 Task: Create Card Card0007 in Board Board0002 in Development in Trello
Action: Mouse moved to (447, 20)
Screenshot: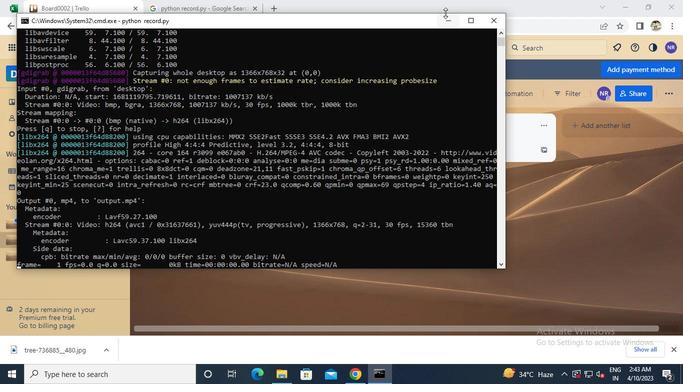 
Action: Mouse pressed left at (447, 20)
Screenshot: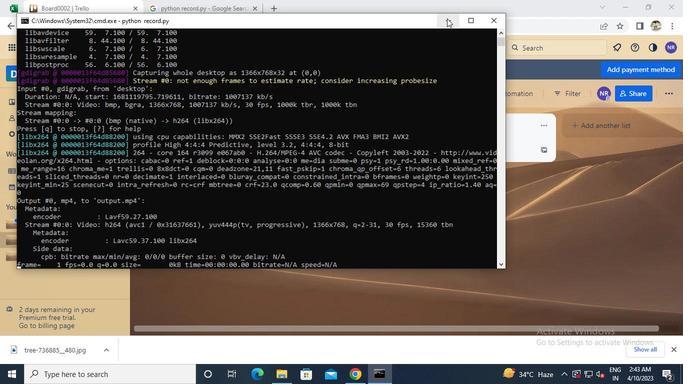 
Action: Mouse moved to (200, 190)
Screenshot: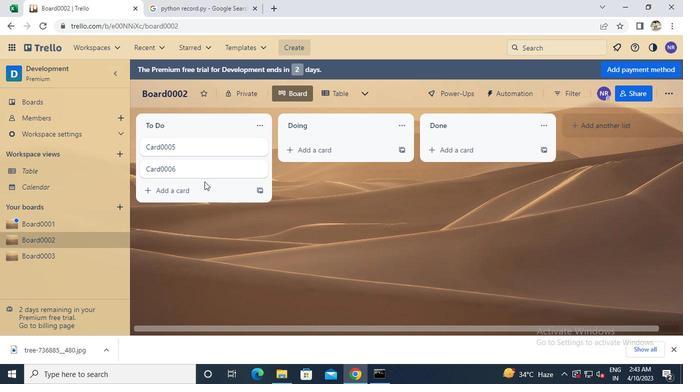 
Action: Mouse pressed left at (200, 190)
Screenshot: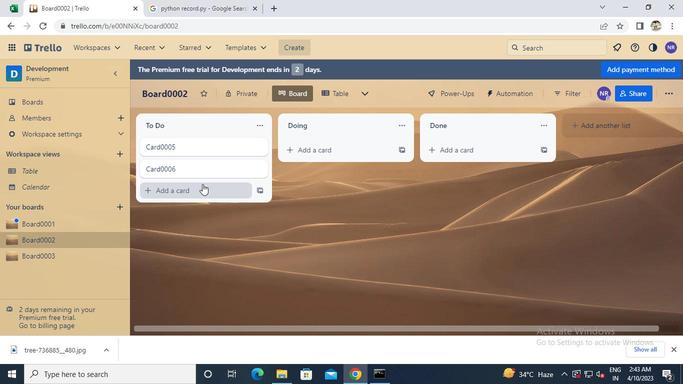 
Action: Keyboard Key.caps_lock
Screenshot: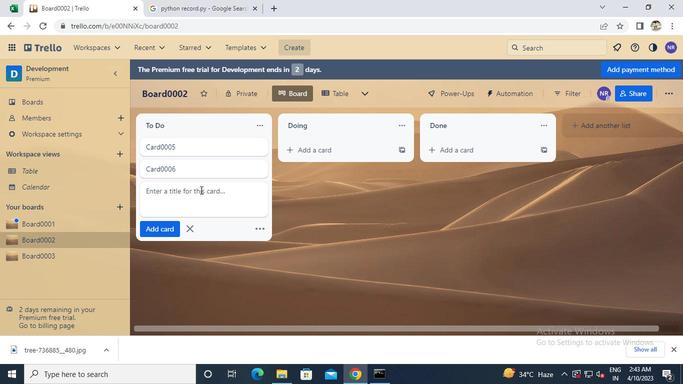 
Action: Keyboard c
Screenshot: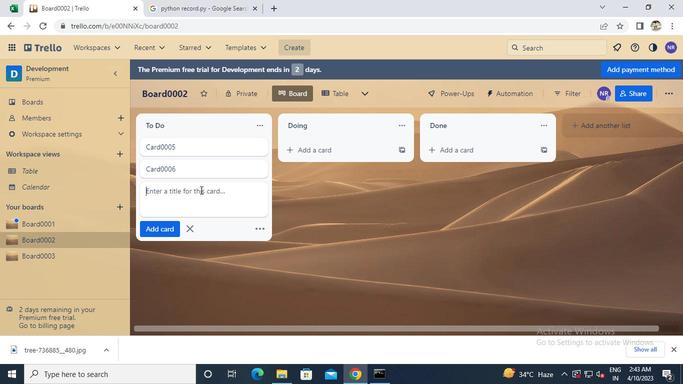 
Action: Keyboard Key.caps_lock
Screenshot: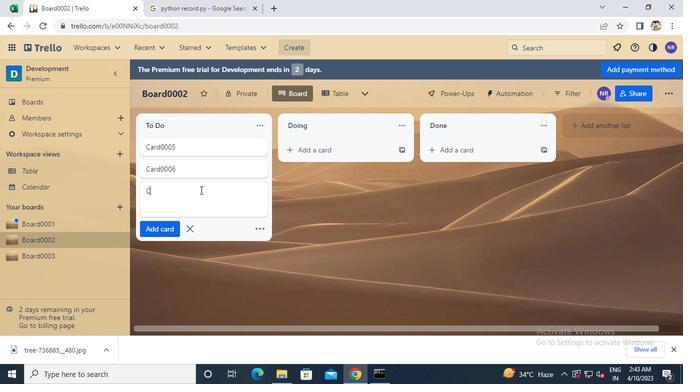 
Action: Keyboard a
Screenshot: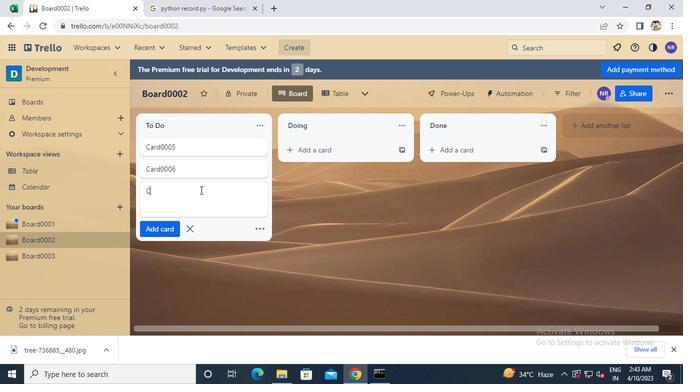 
Action: Keyboard r
Screenshot: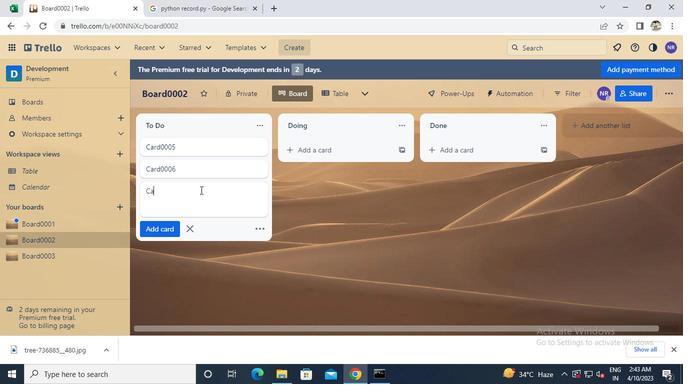 
Action: Keyboard d
Screenshot: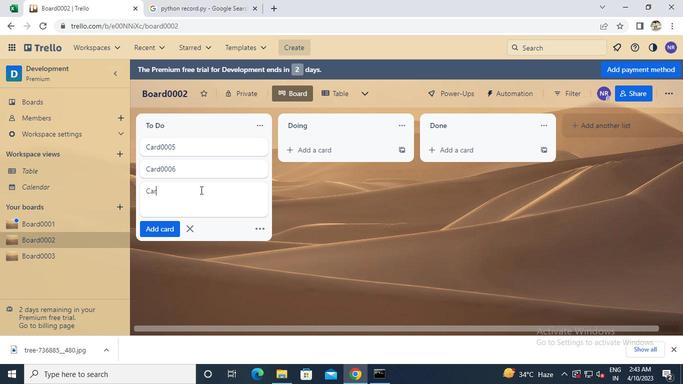 
Action: Keyboard 0
Screenshot: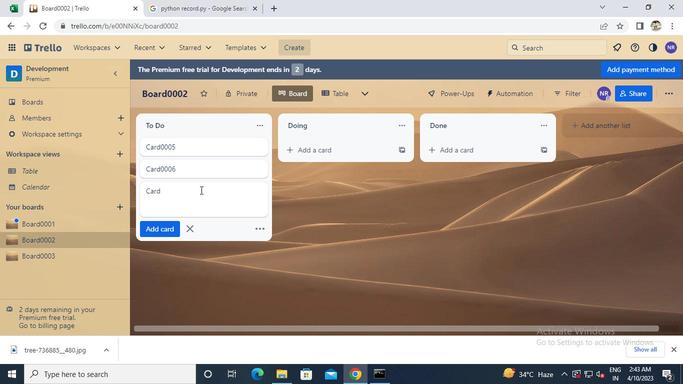 
Action: Keyboard 0
Screenshot: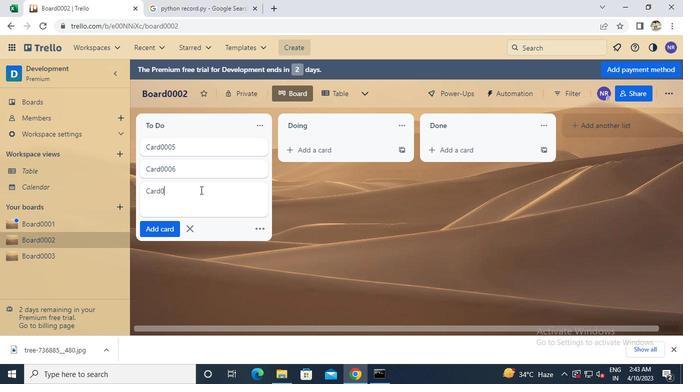 
Action: Keyboard 0
Screenshot: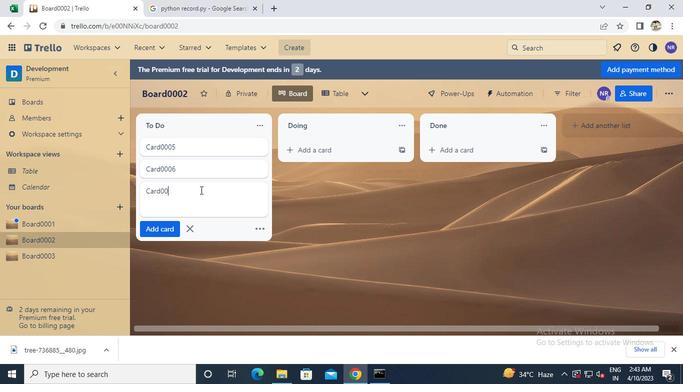 
Action: Keyboard 7
Screenshot: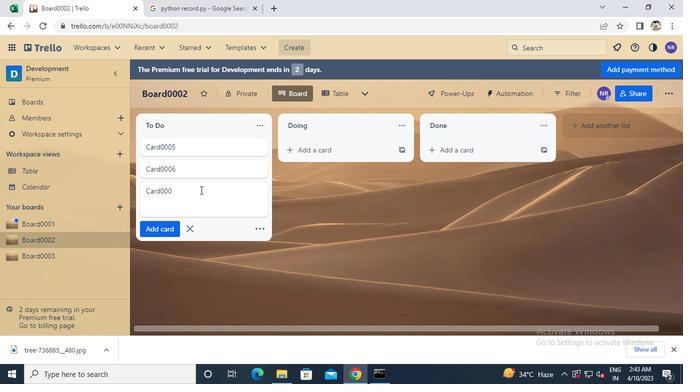 
Action: Mouse moved to (171, 231)
Screenshot: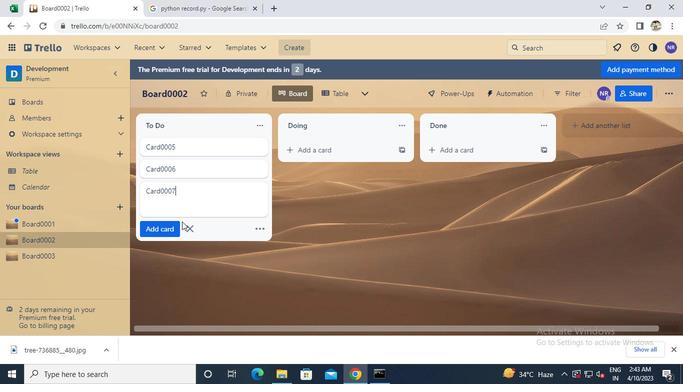 
Action: Mouse pressed left at (171, 231)
Screenshot: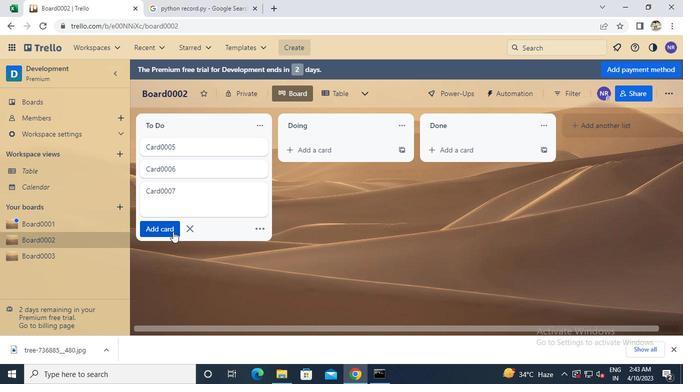
Action: Mouse moved to (385, 379)
Screenshot: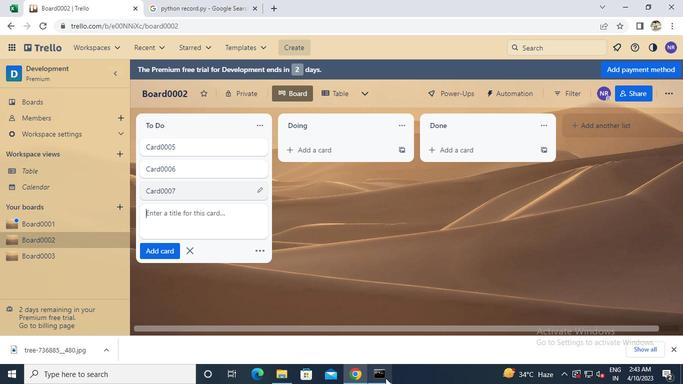 
Action: Mouse pressed left at (385, 379)
Screenshot: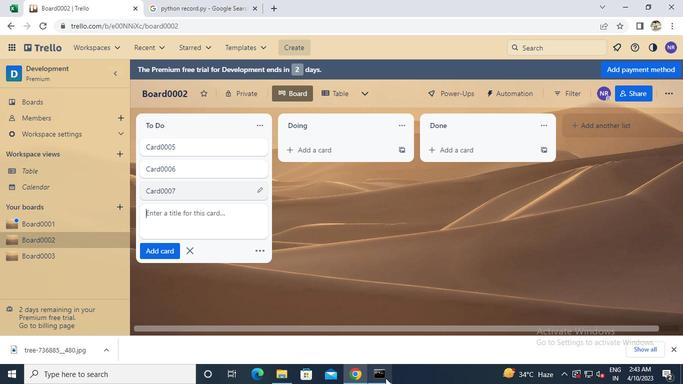 
Action: Mouse moved to (494, 26)
Screenshot: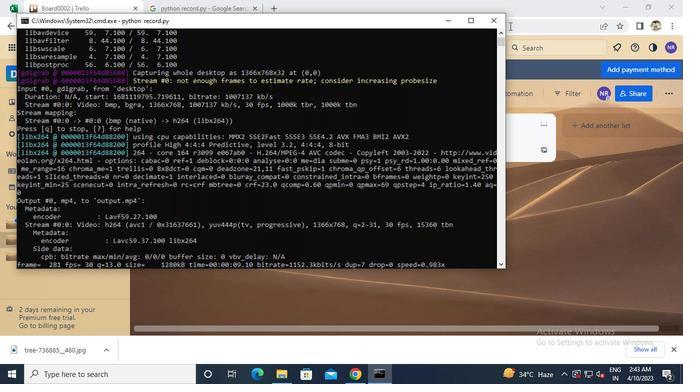 
Action: Mouse pressed left at (494, 26)
Screenshot: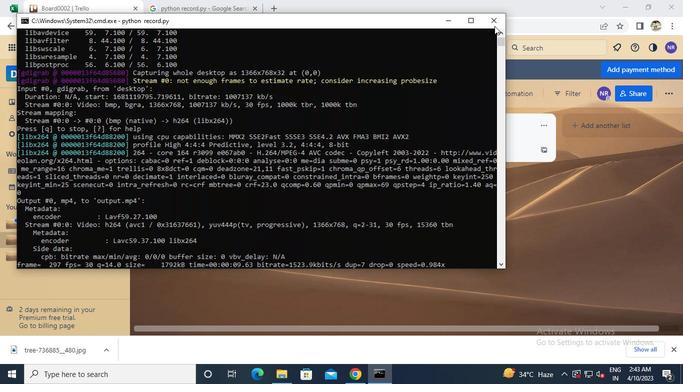 
